 Task: Set "Destination video codec" for transcode stream output to "D:/mux".
Action: Mouse moved to (97, 10)
Screenshot: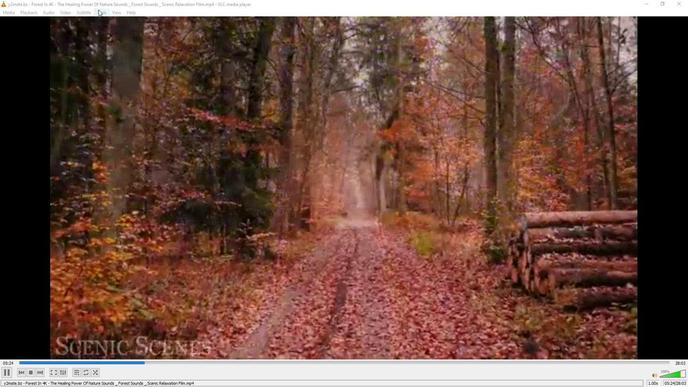 
Action: Mouse pressed left at (97, 10)
Screenshot: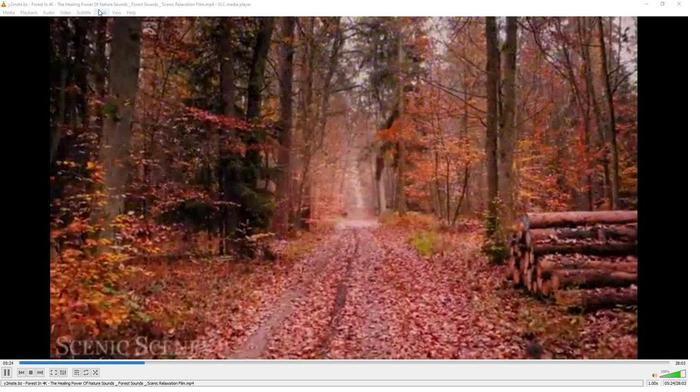 
Action: Mouse moved to (111, 98)
Screenshot: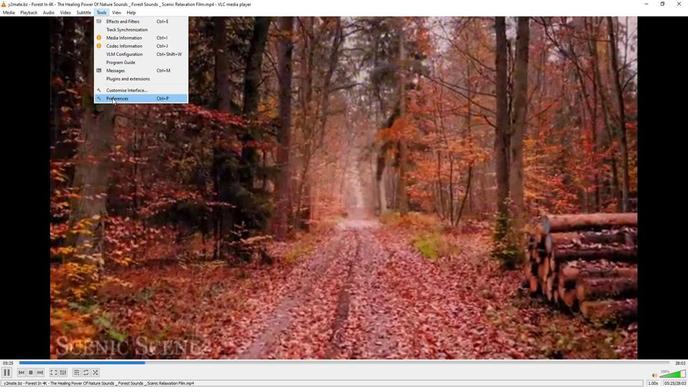 
Action: Mouse pressed left at (111, 98)
Screenshot: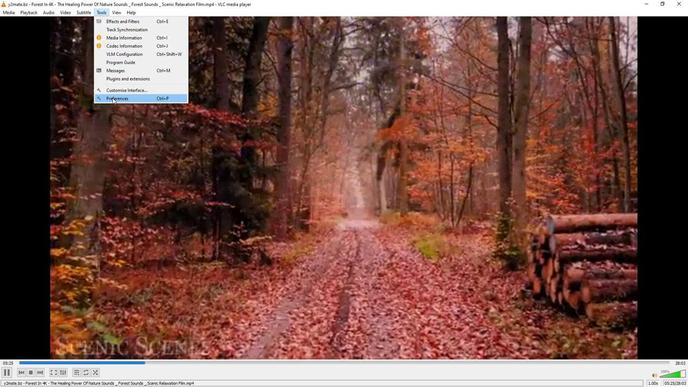 
Action: Mouse moved to (226, 315)
Screenshot: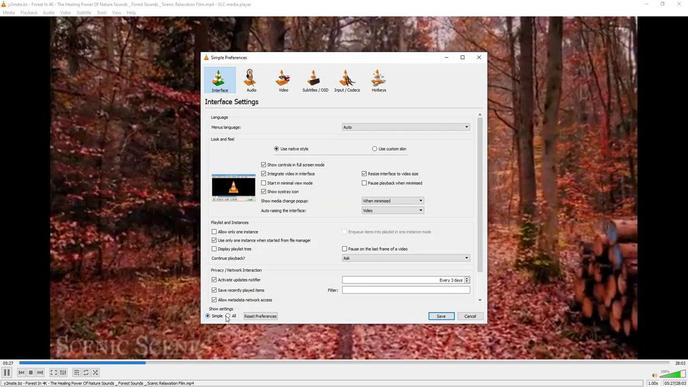 
Action: Mouse pressed left at (226, 315)
Screenshot: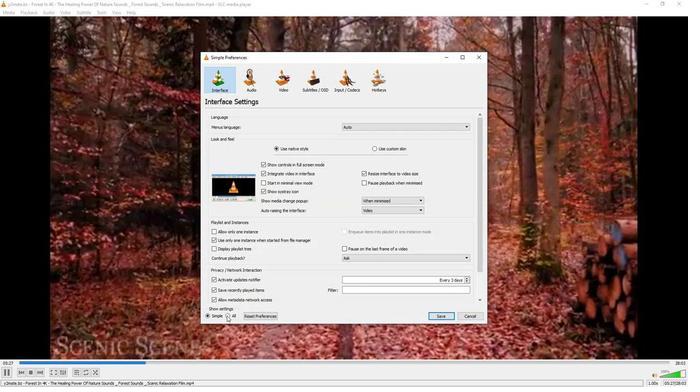 
Action: Mouse moved to (242, 236)
Screenshot: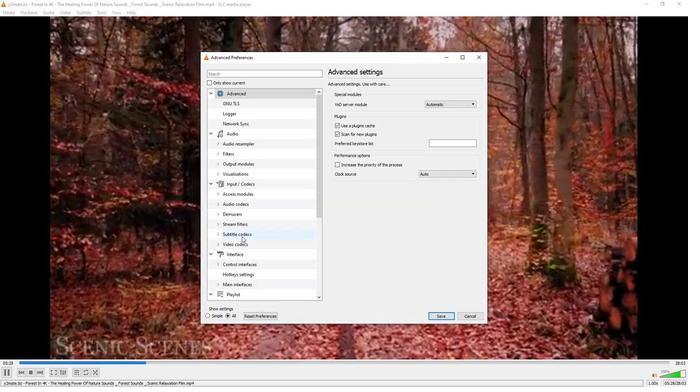 
Action: Mouse scrolled (242, 235) with delta (0, 0)
Screenshot: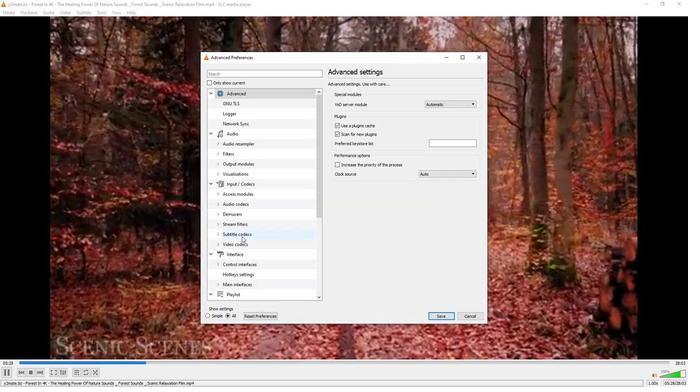 
Action: Mouse moved to (241, 235)
Screenshot: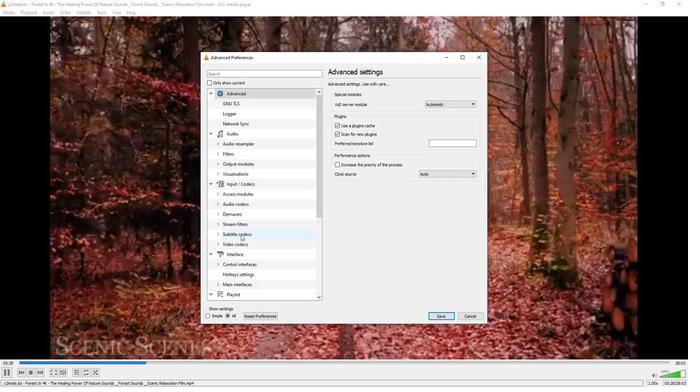 
Action: Mouse scrolled (241, 234) with delta (0, 0)
Screenshot: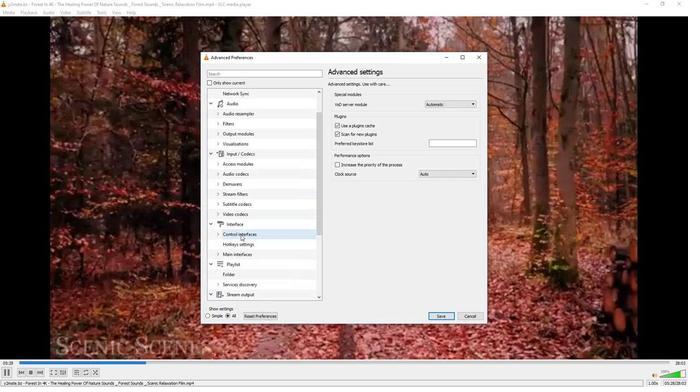 
Action: Mouse scrolled (241, 234) with delta (0, 0)
Screenshot: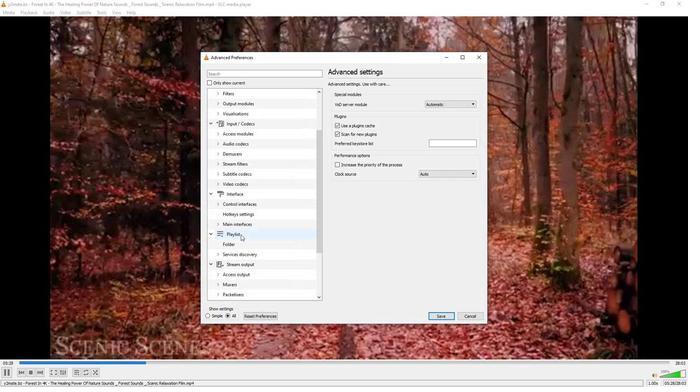 
Action: Mouse scrolled (241, 234) with delta (0, 0)
Screenshot: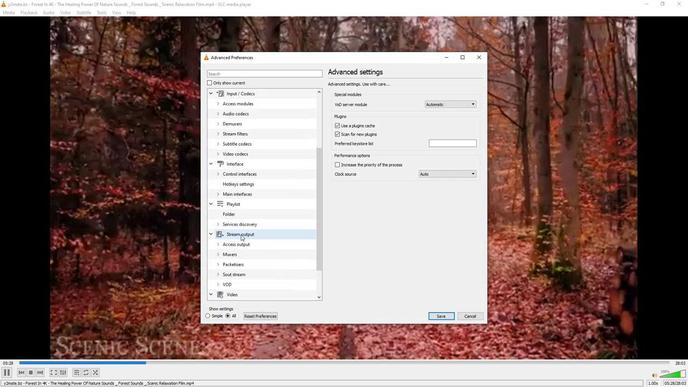 
Action: Mouse moved to (215, 244)
Screenshot: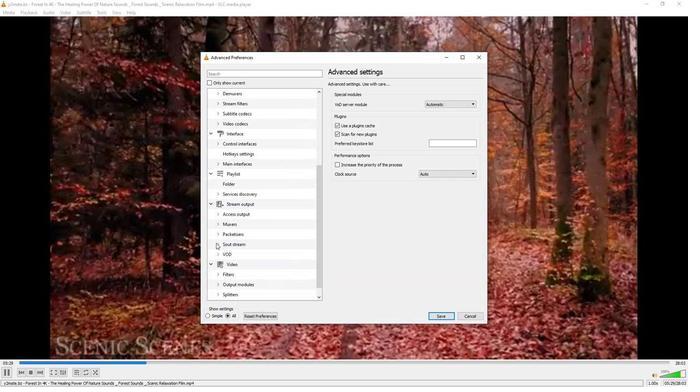 
Action: Mouse pressed left at (215, 244)
Screenshot: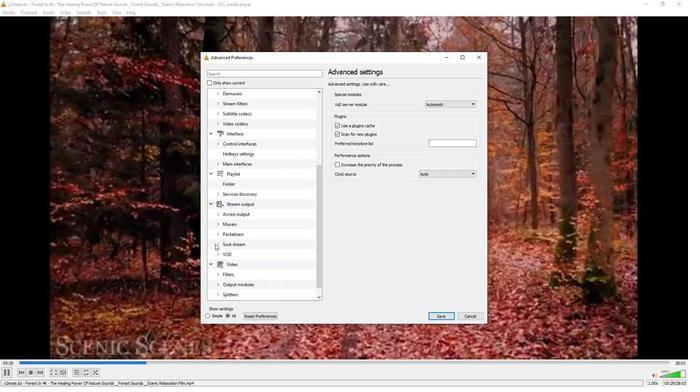 
Action: Mouse moved to (236, 247)
Screenshot: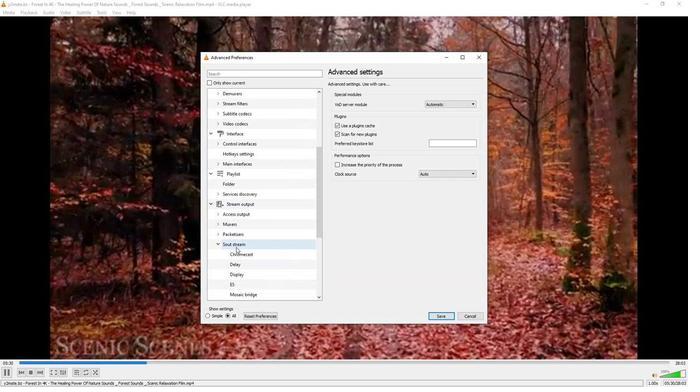 
Action: Mouse scrolled (236, 247) with delta (0, 0)
Screenshot: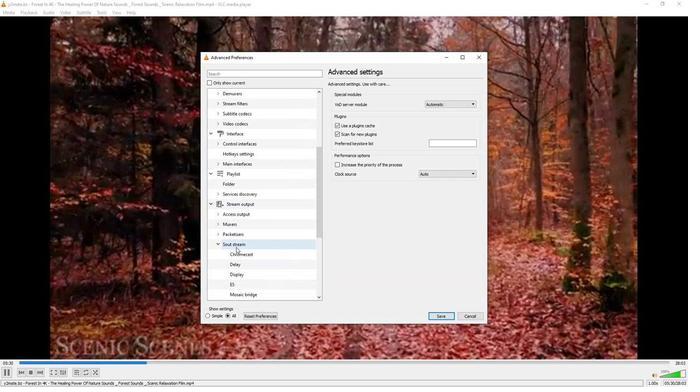 
Action: Mouse moved to (236, 248)
Screenshot: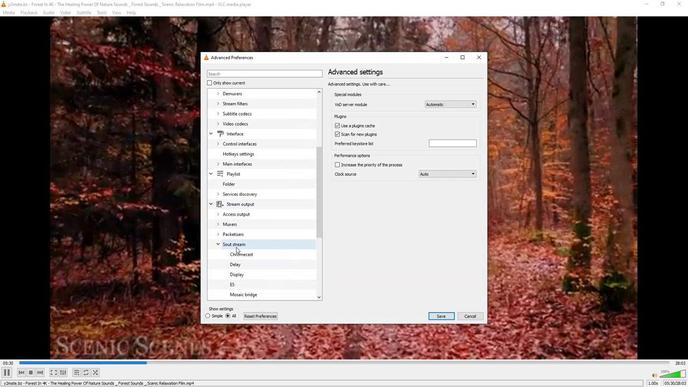 
Action: Mouse scrolled (236, 247) with delta (0, 0)
Screenshot: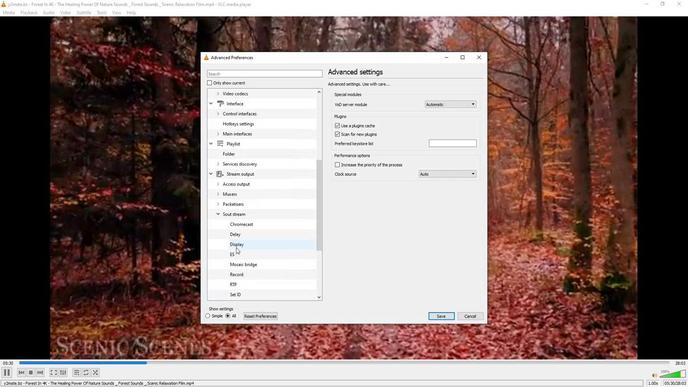 
Action: Mouse moved to (239, 290)
Screenshot: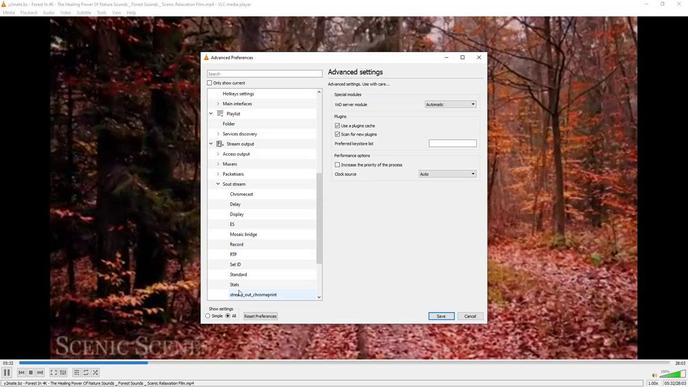 
Action: Mouse scrolled (239, 289) with delta (0, 0)
Screenshot: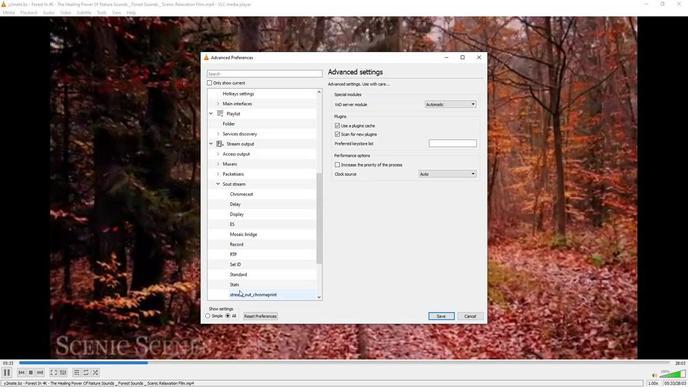 
Action: Mouse moved to (240, 290)
Screenshot: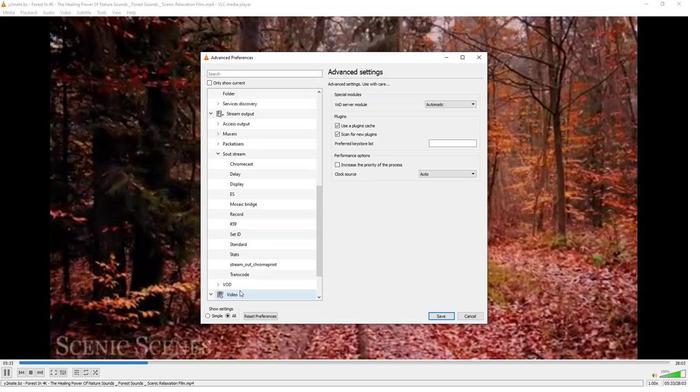 
Action: Mouse scrolled (240, 290) with delta (0, 0)
Screenshot: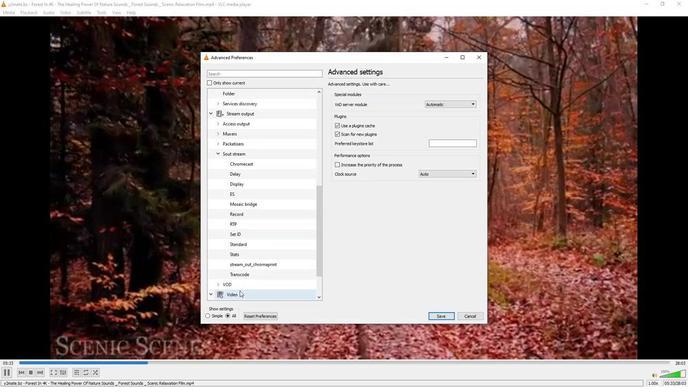 
Action: Mouse moved to (238, 243)
Screenshot: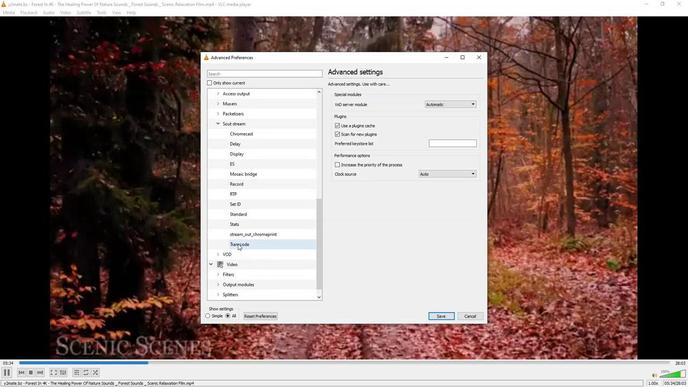 
Action: Mouse pressed left at (238, 243)
Screenshot: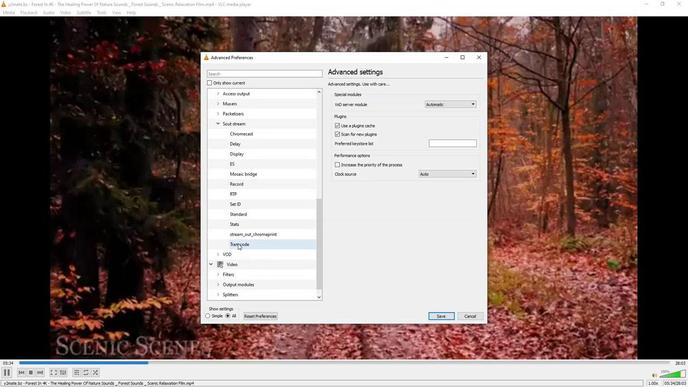 
Action: Mouse moved to (358, 297)
Screenshot: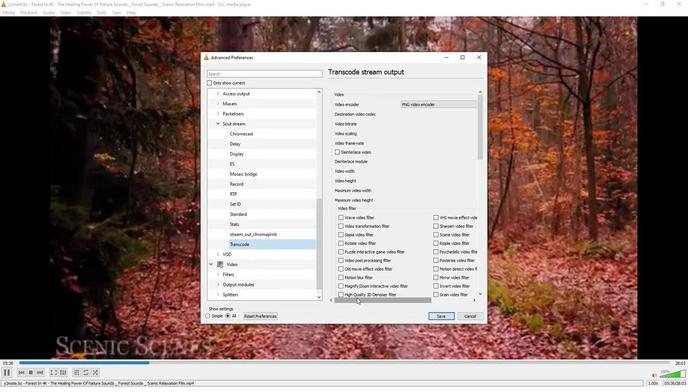 
Action: Mouse pressed left at (358, 297)
Screenshot: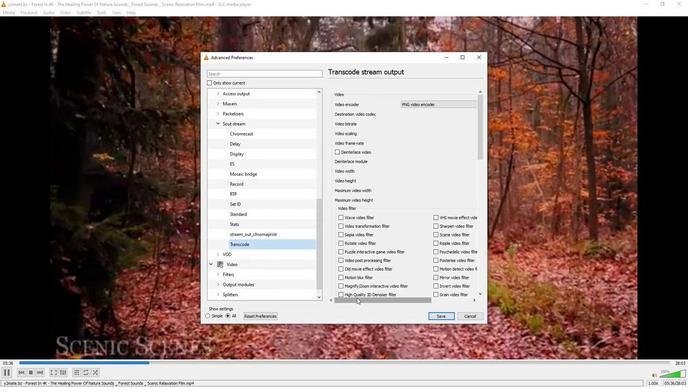 
Action: Mouse moved to (434, 116)
Screenshot: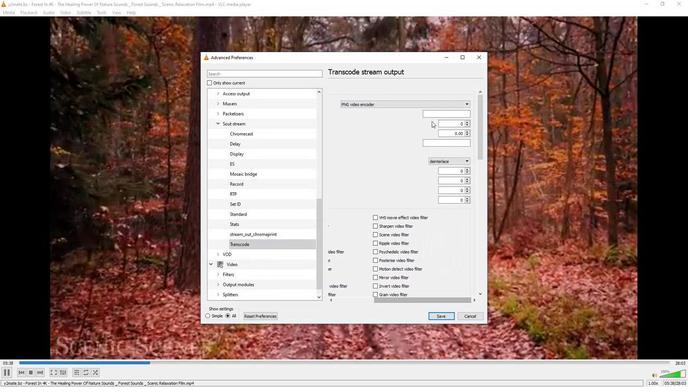 
Action: Mouse pressed left at (434, 116)
Screenshot: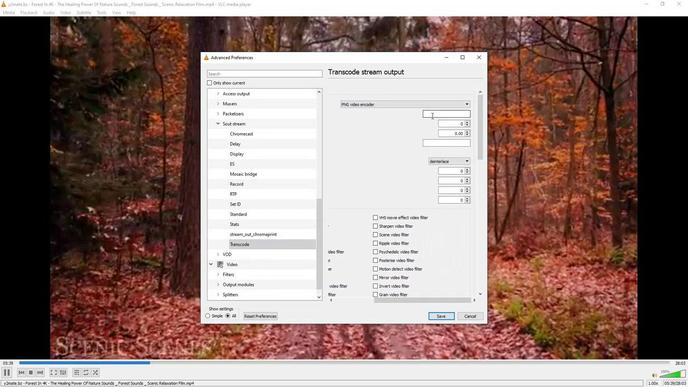 
Action: Mouse moved to (434, 115)
Screenshot: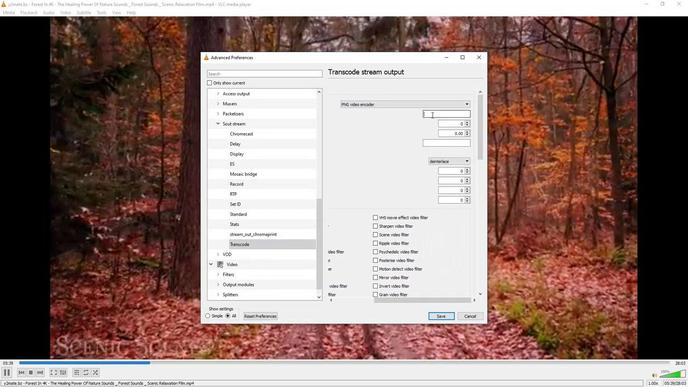 
Action: Key pressed <Key.shift>D<Key.shift_r>:/mux
Screenshot: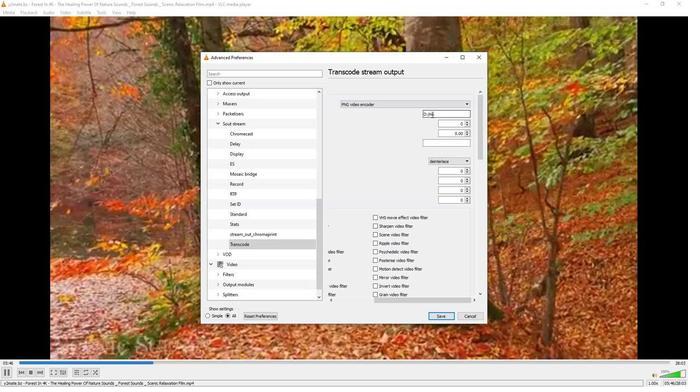 
